 Task: Add a signature Dorian Garcia containing 'With sincere appreciation, Dorian Garcia' to email address softage.1@softage.net and add a folder Furniture
Action: Key pressed n
Screenshot: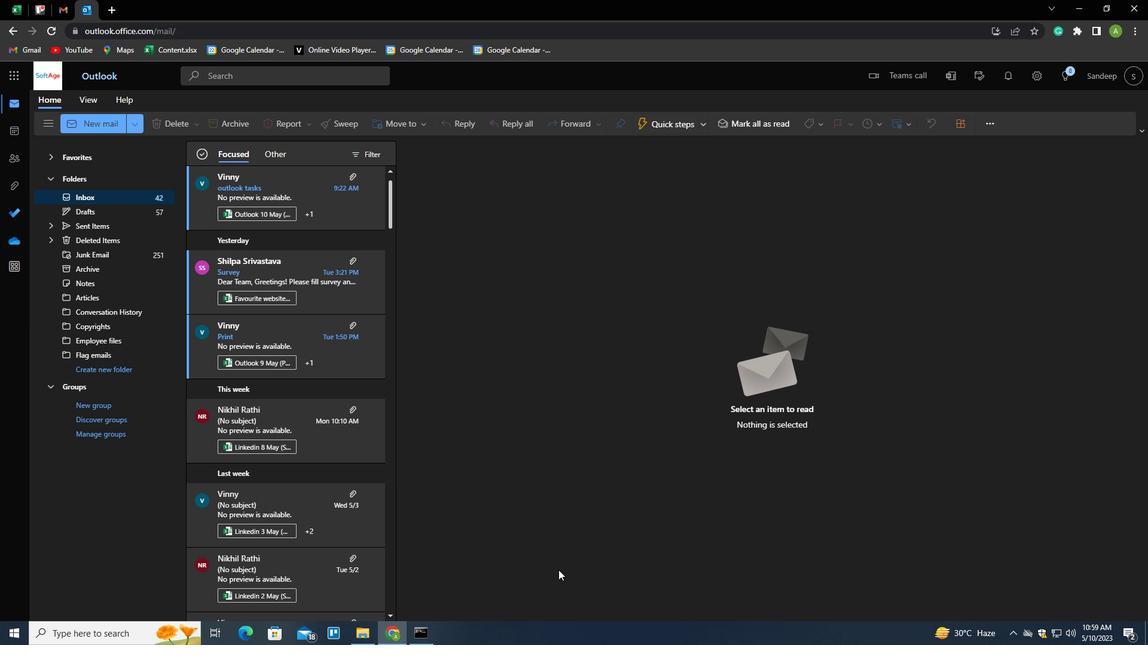 
Action: Mouse moved to (803, 131)
Screenshot: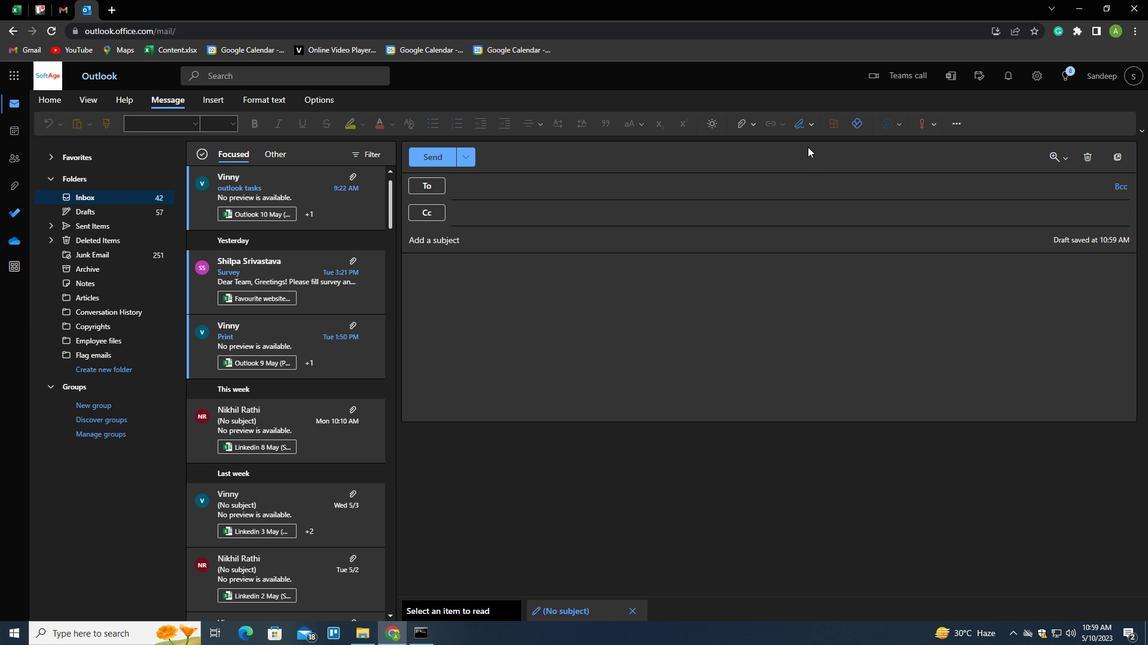 
Action: Mouse pressed left at (803, 131)
Screenshot: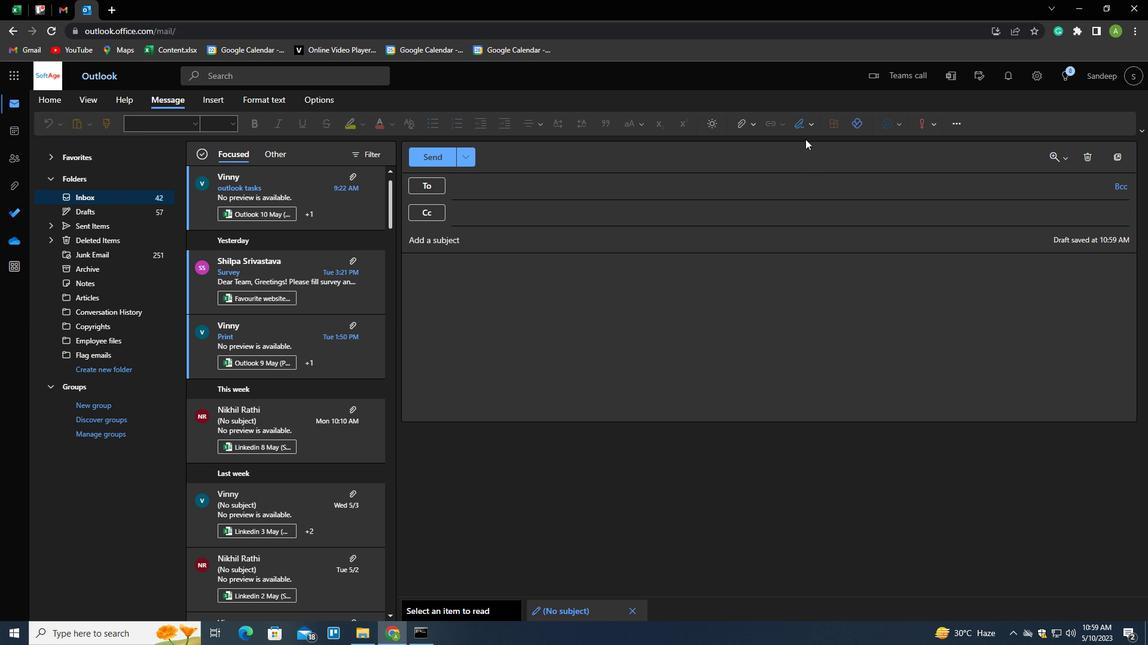 
Action: Mouse moved to (793, 147)
Screenshot: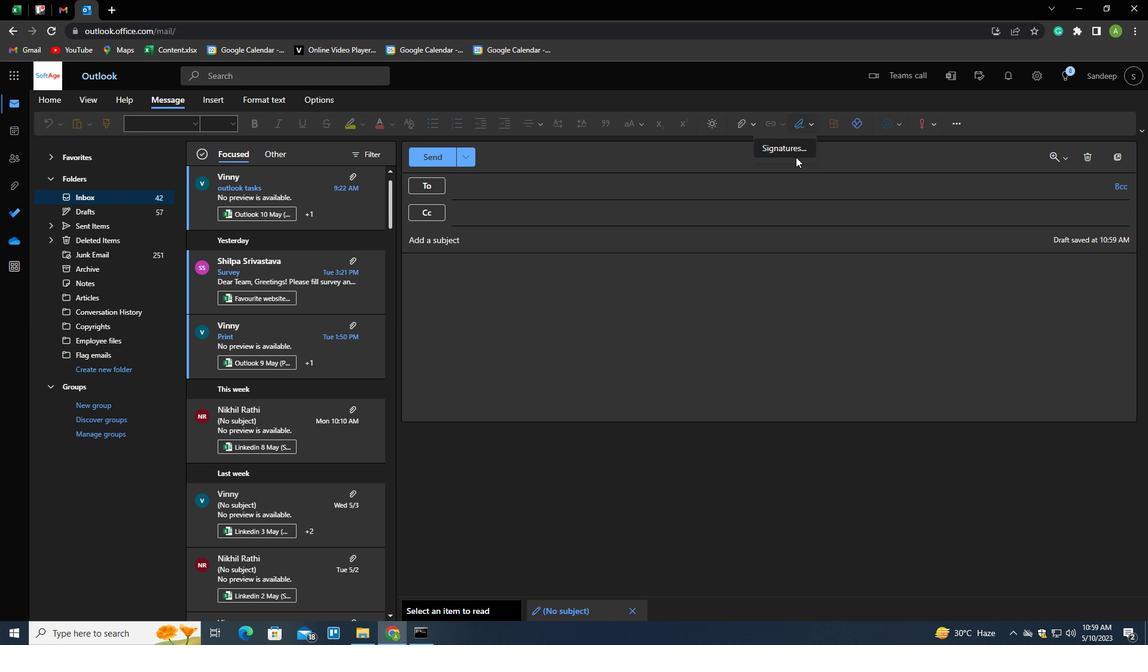 
Action: Mouse pressed left at (793, 147)
Screenshot: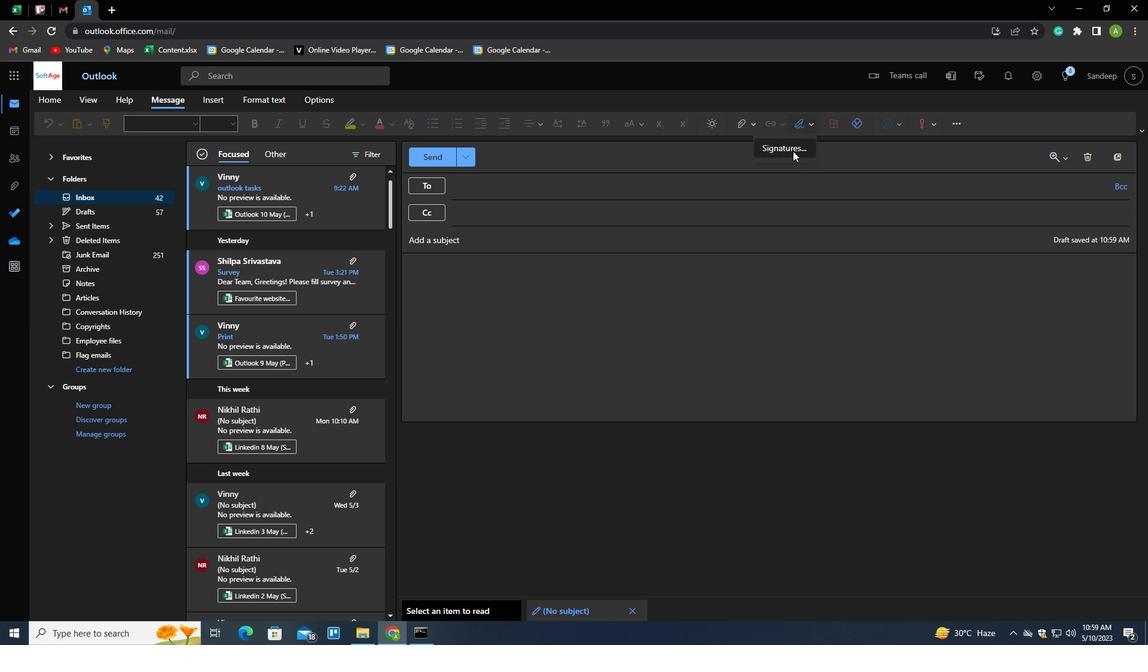 
Action: Mouse moved to (665, 290)
Screenshot: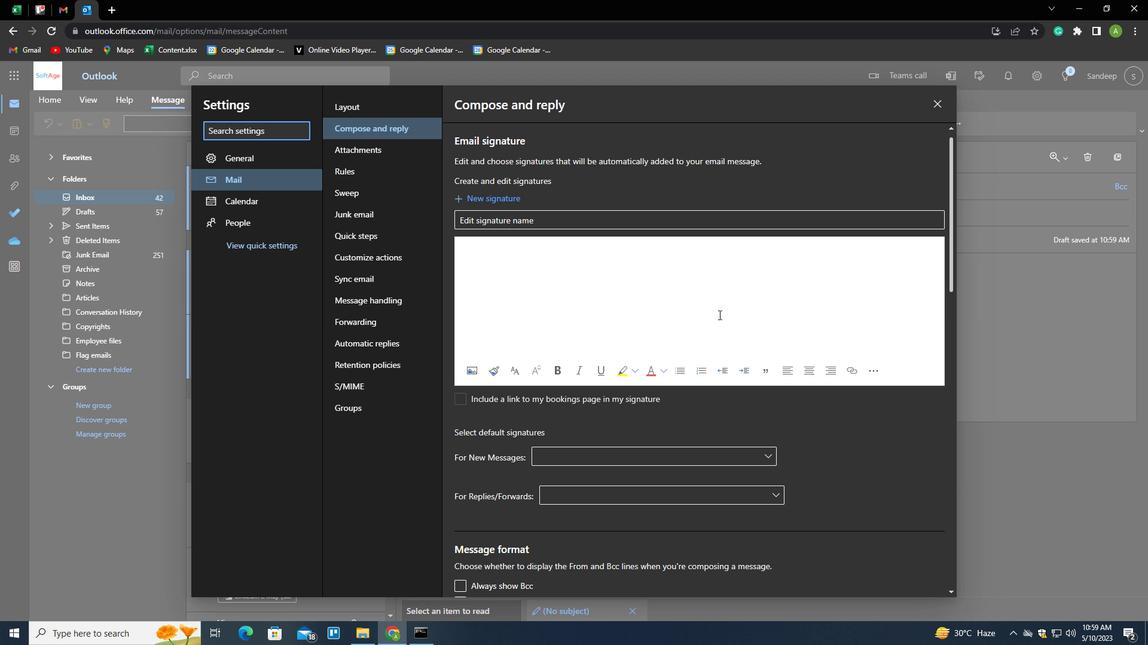 
Action: Mouse pressed left at (665, 290)
Screenshot: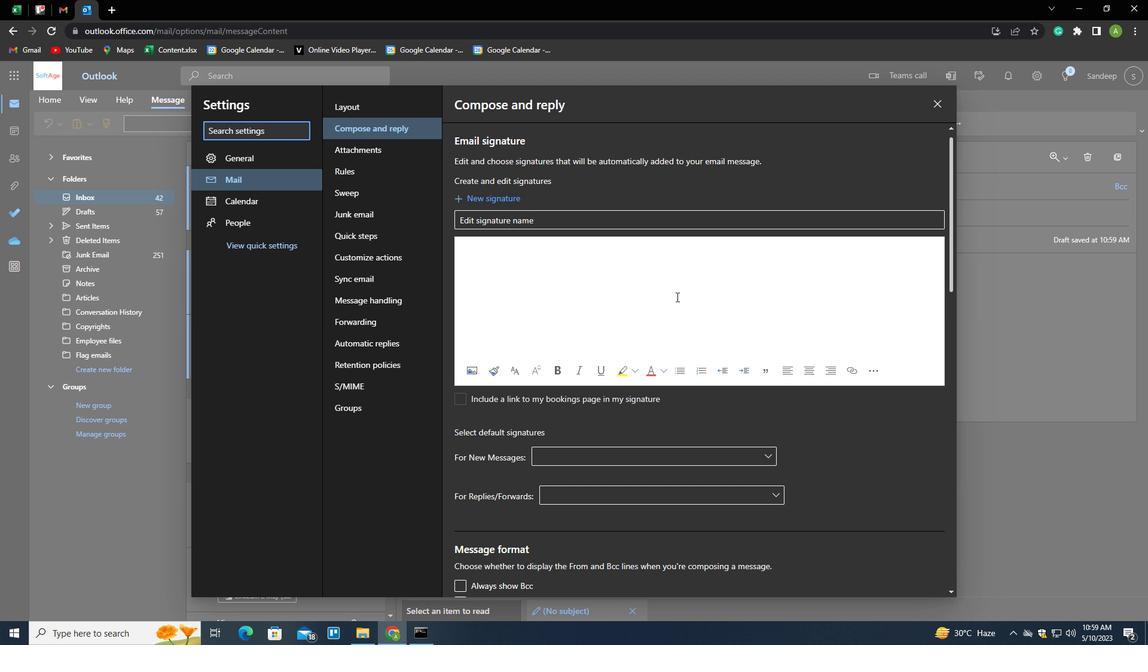 
Action: Key pressed <Key.shift>DORIE<Key.backspace>AN<Key.space><Key.shift>GARI<Key.backspace>CIA<Key.home><Key.shift_r><Key.enter><Key.enter><Key.enter><Key.enter><Key.enter><Key.enter><Key.enter><Key.up><Key.shift>WIRH<Key.backspace><Key.backspace>TH<Key.space>SINCERE<Key.space>APPRECIATION
Screenshot: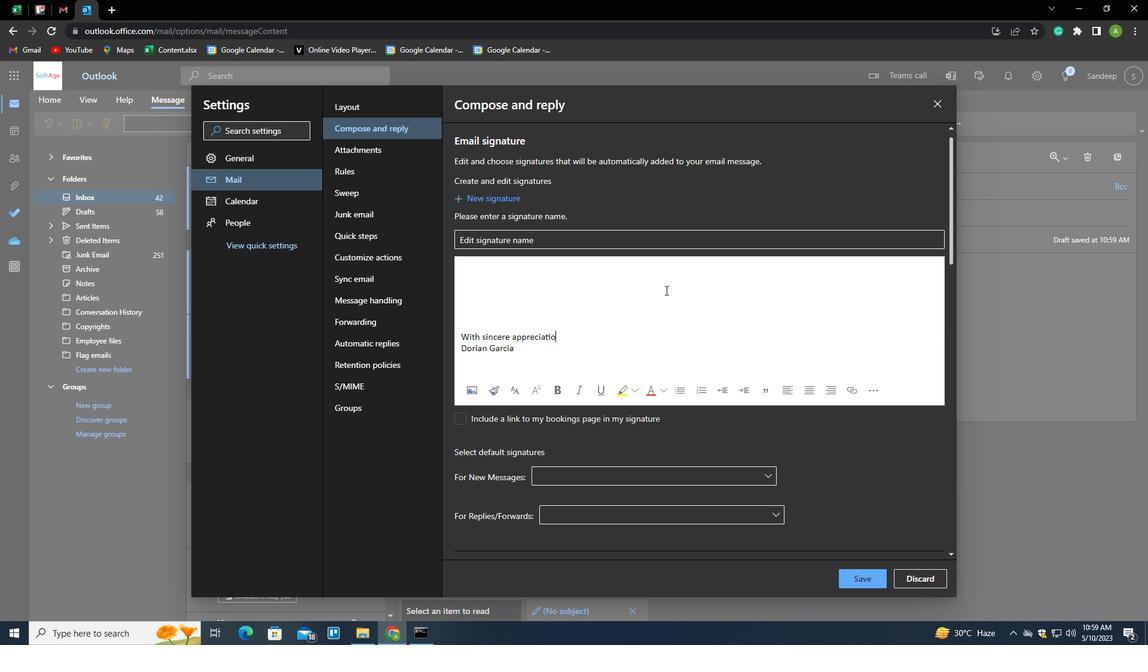 
Action: Mouse moved to (604, 233)
Screenshot: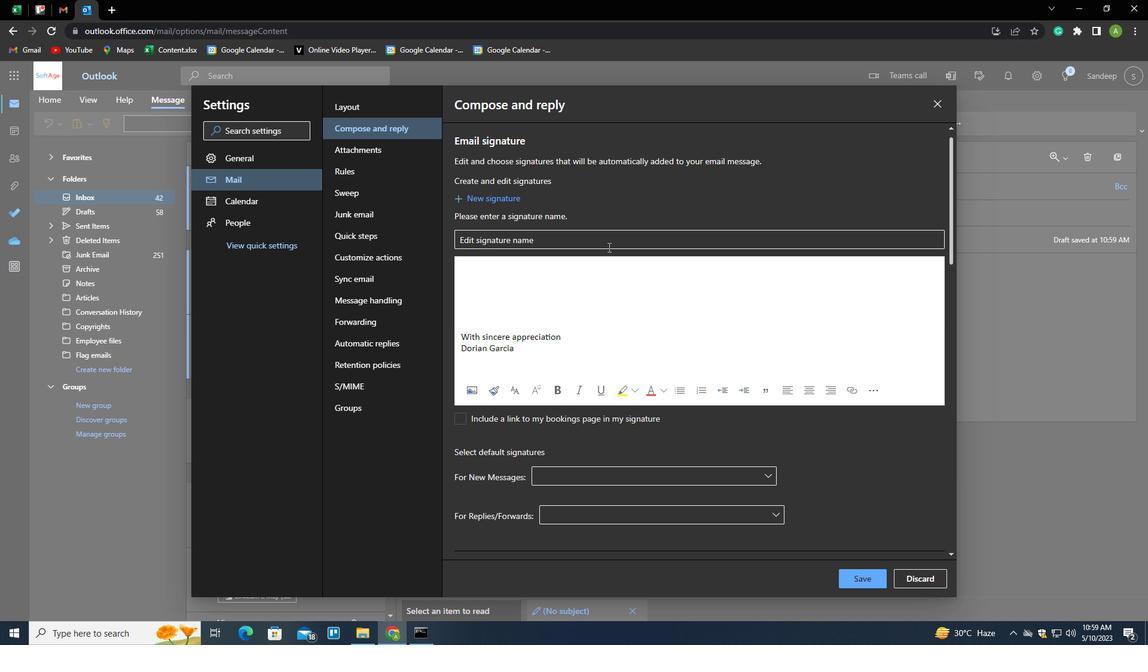 
Action: Mouse pressed left at (604, 233)
Screenshot: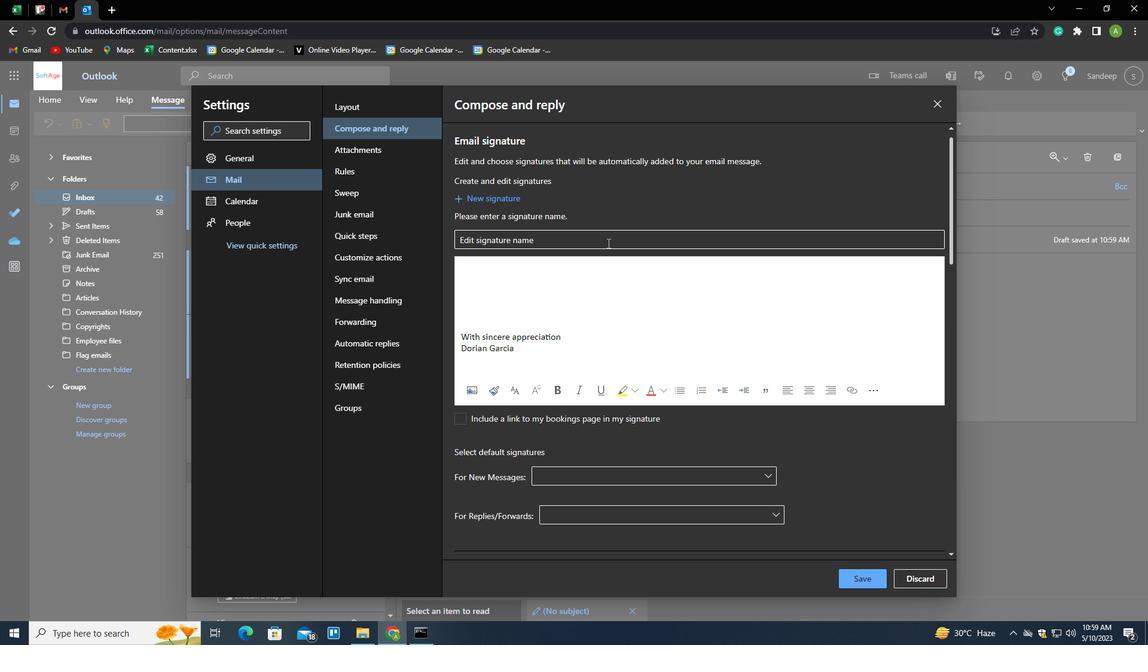 
Action: Key pressed <Key.shift>D
Screenshot: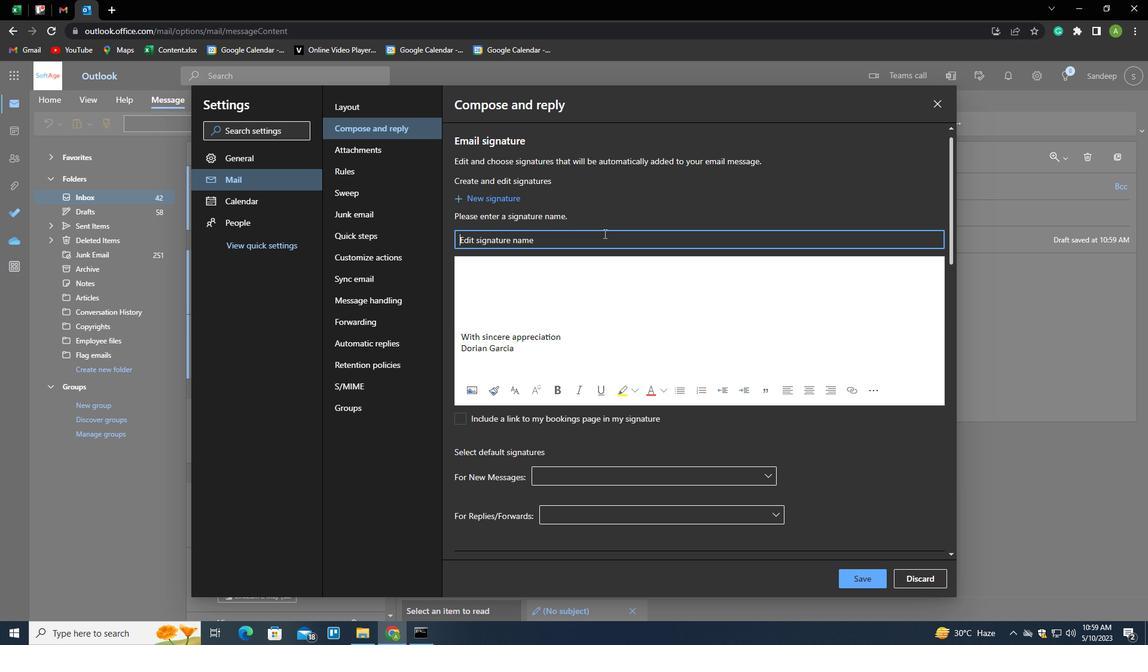 
Action: Mouse moved to (602, 232)
Screenshot: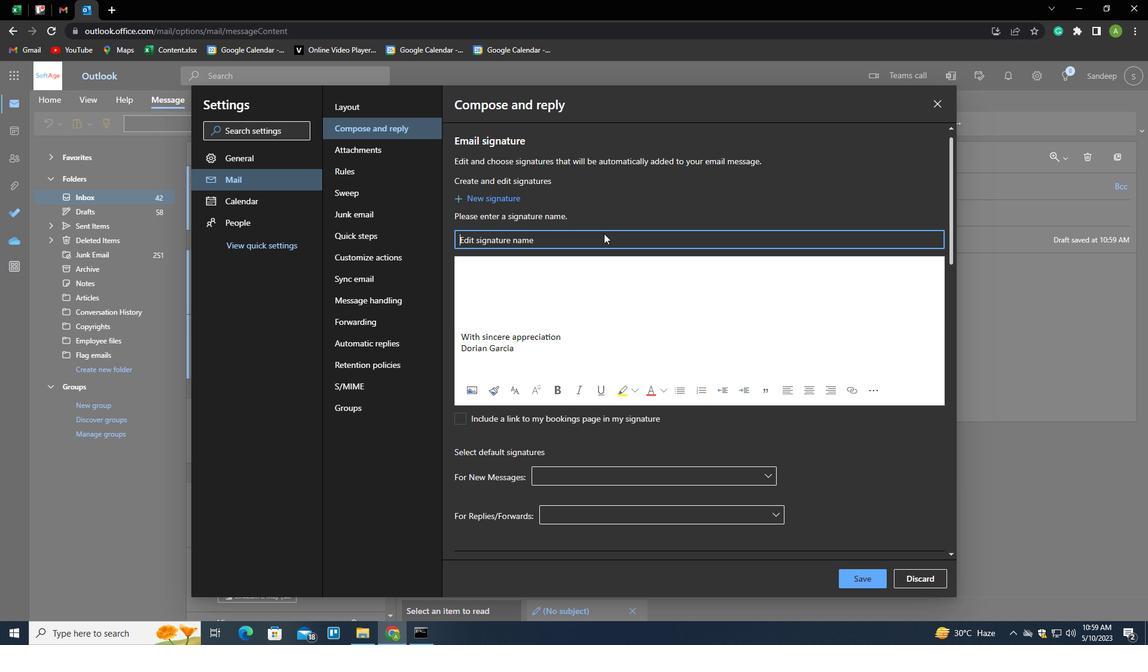 
Action: Key pressed ORIAN<Key.space><Key.shift><Key.shift>GARCIA
Screenshot: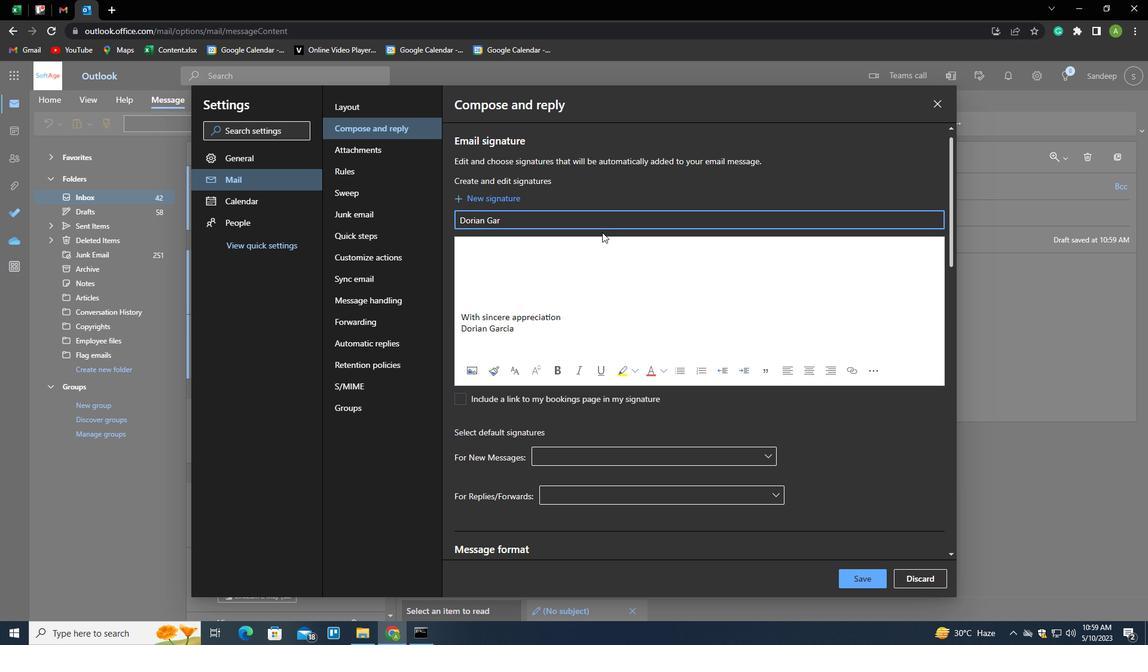 
Action: Mouse moved to (850, 577)
Screenshot: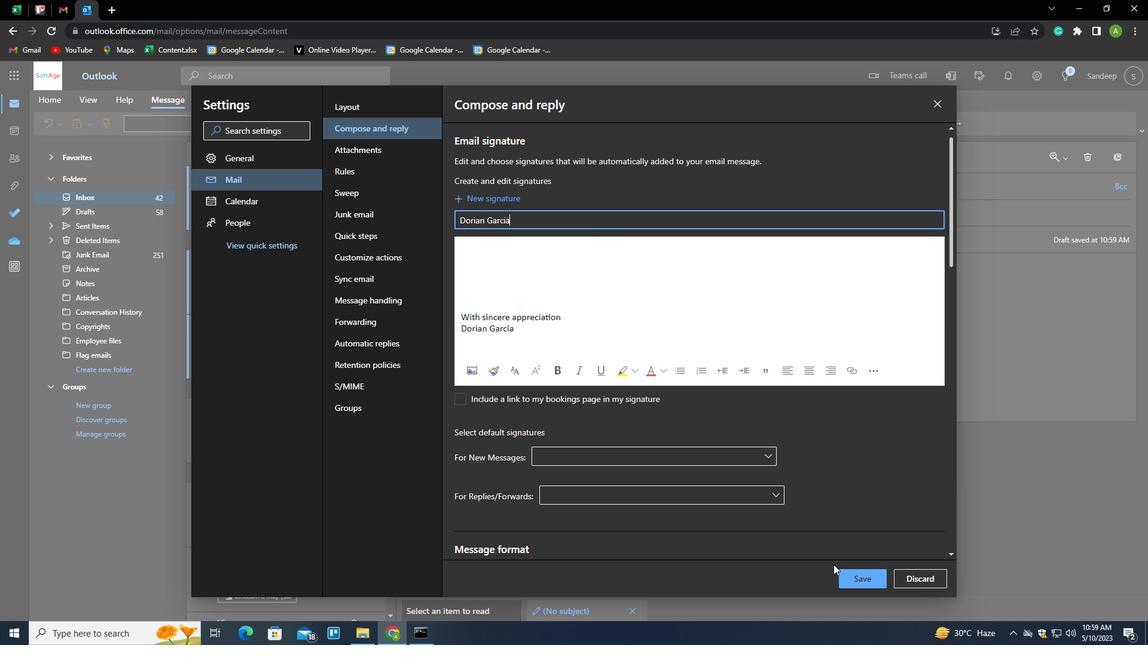 
Action: Mouse pressed left at (850, 577)
Screenshot: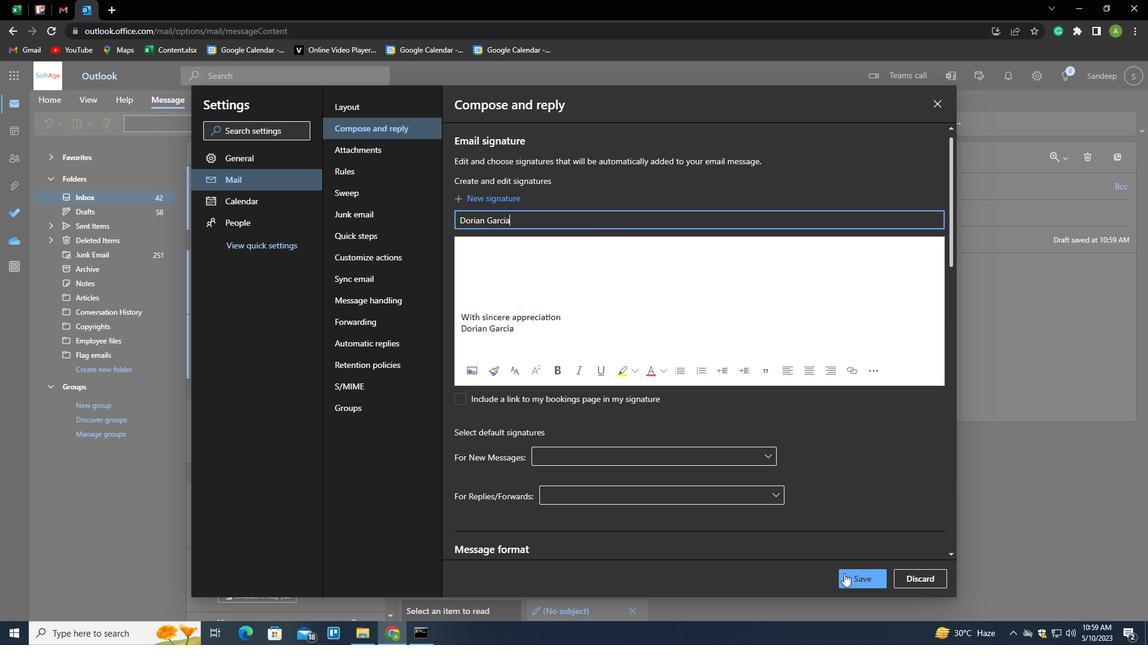 
Action: Mouse moved to (1017, 406)
Screenshot: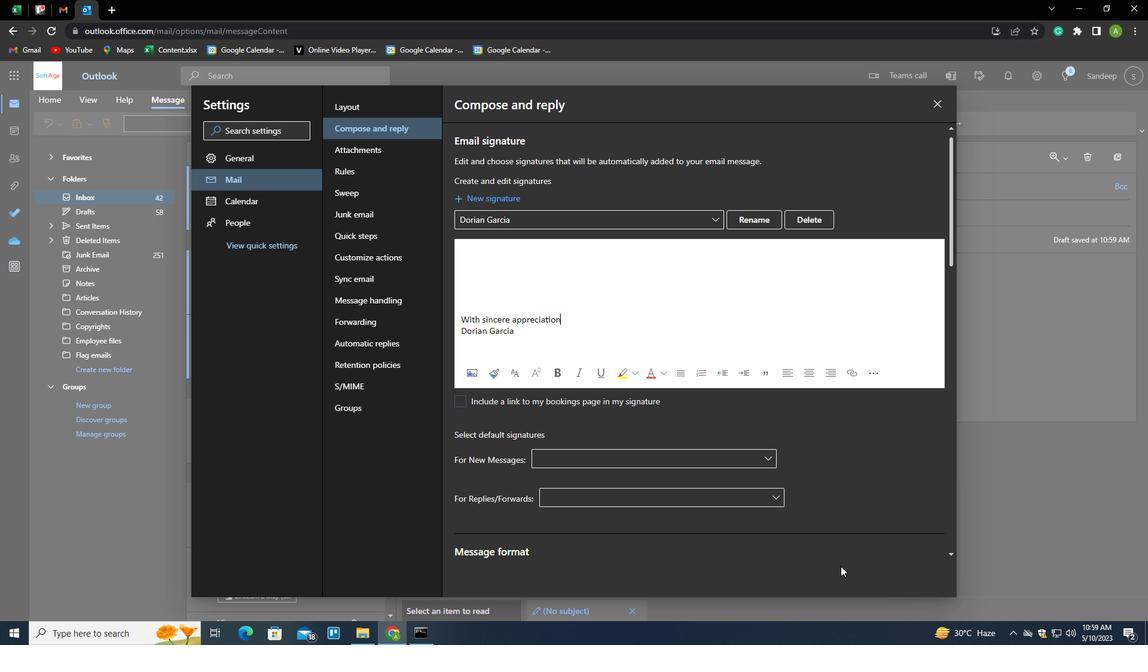 
Action: Mouse pressed left at (1017, 406)
Screenshot: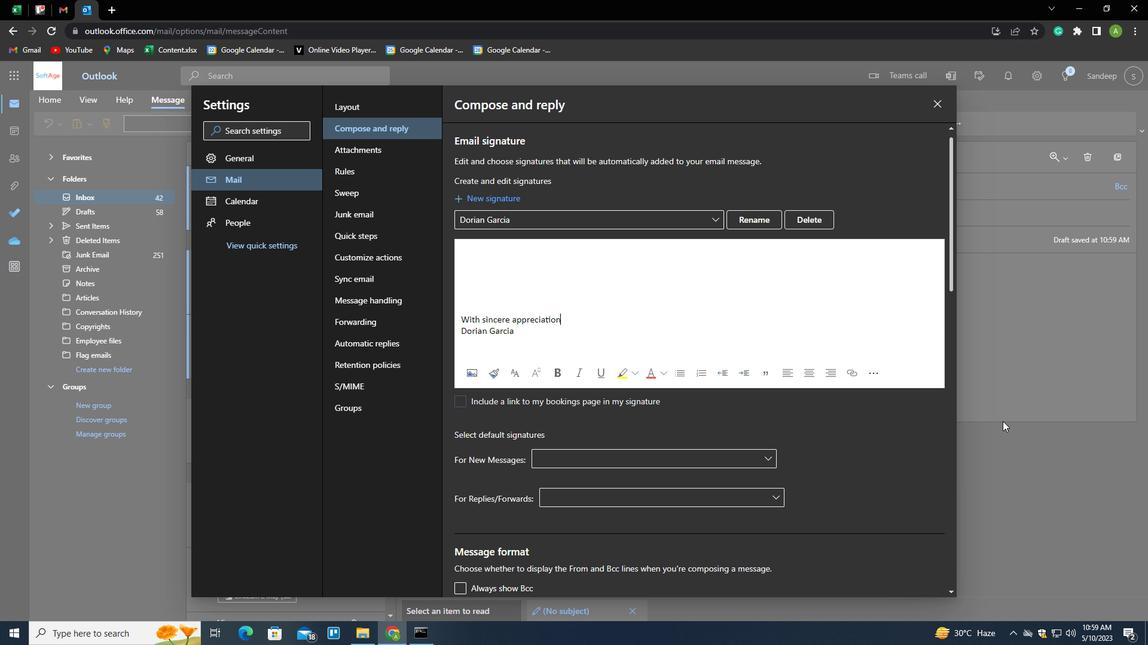 
Action: Mouse moved to (814, 128)
Screenshot: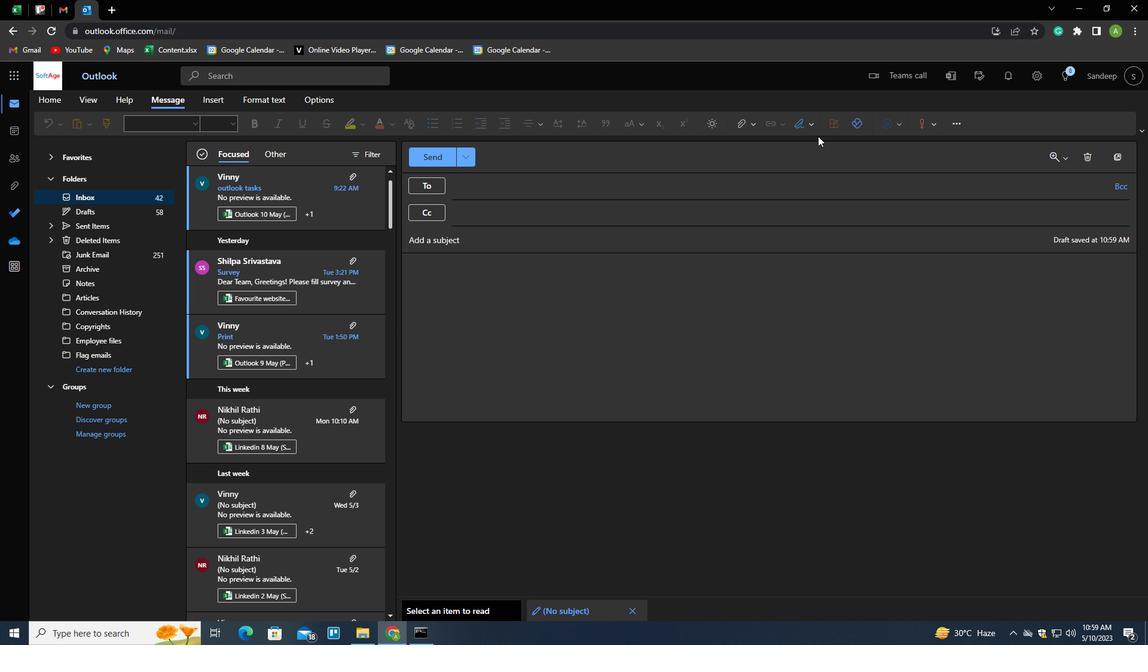 
Action: Mouse pressed left at (814, 128)
Screenshot: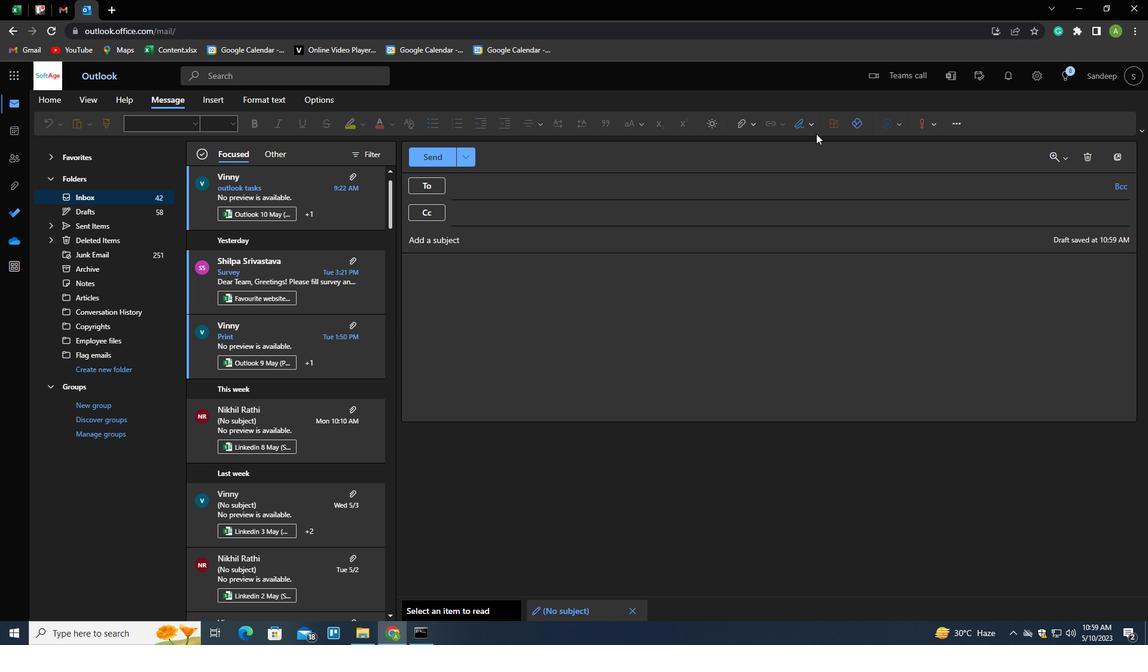 
Action: Mouse moved to (791, 144)
Screenshot: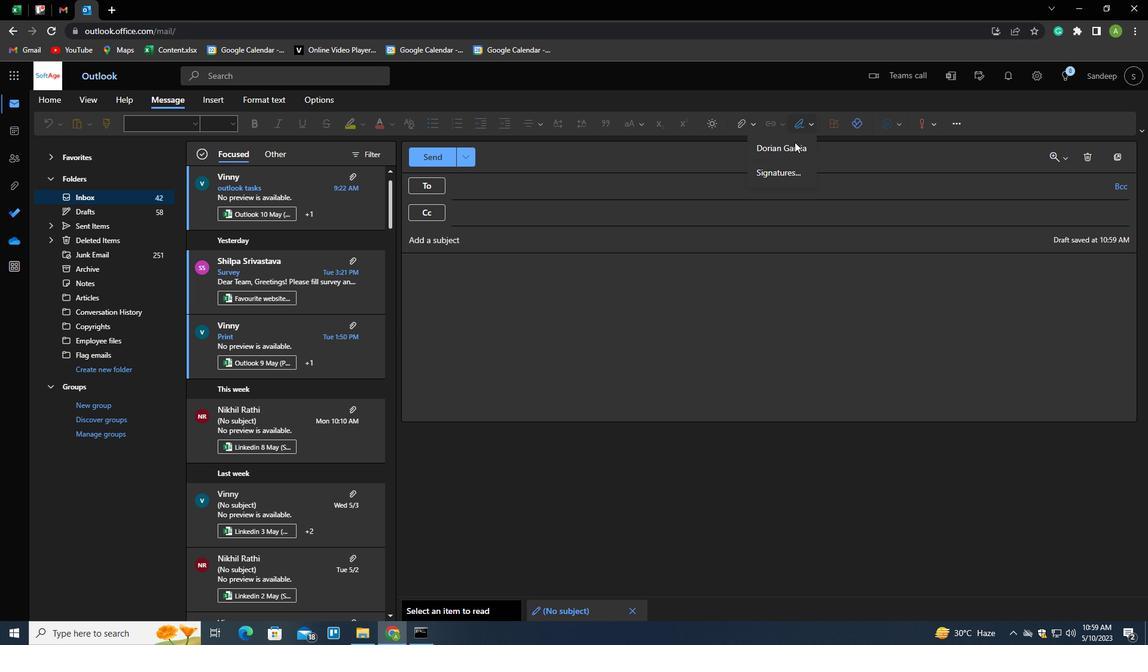 
Action: Mouse pressed left at (791, 144)
Screenshot: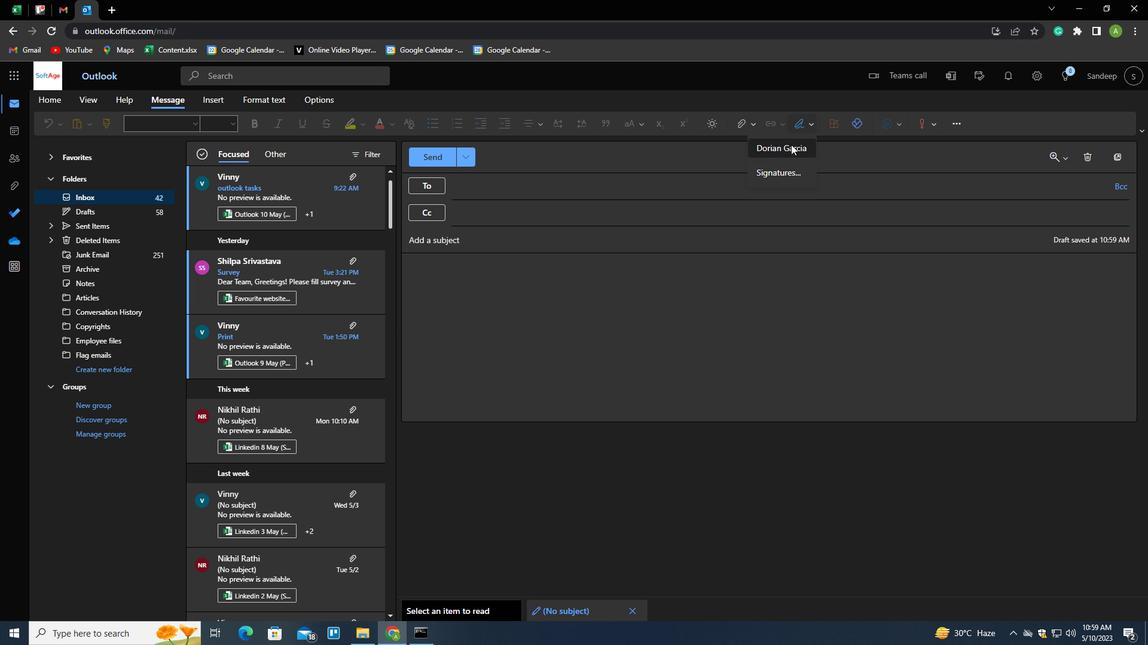 
Action: Mouse moved to (510, 190)
Screenshot: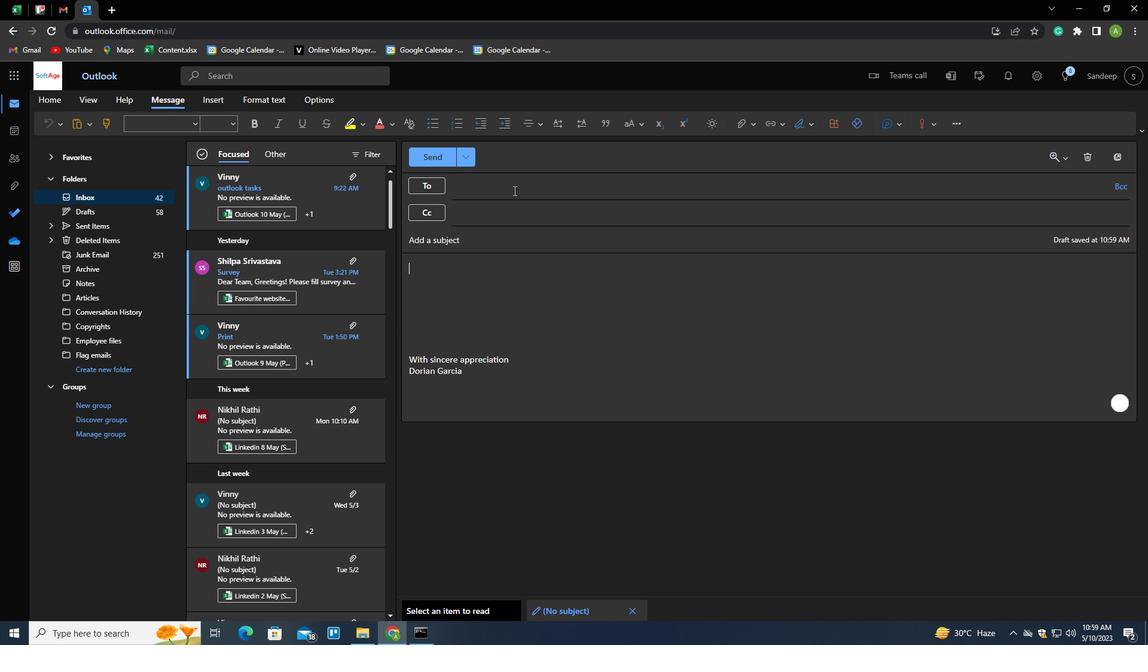 
Action: Mouse pressed left at (510, 190)
Screenshot: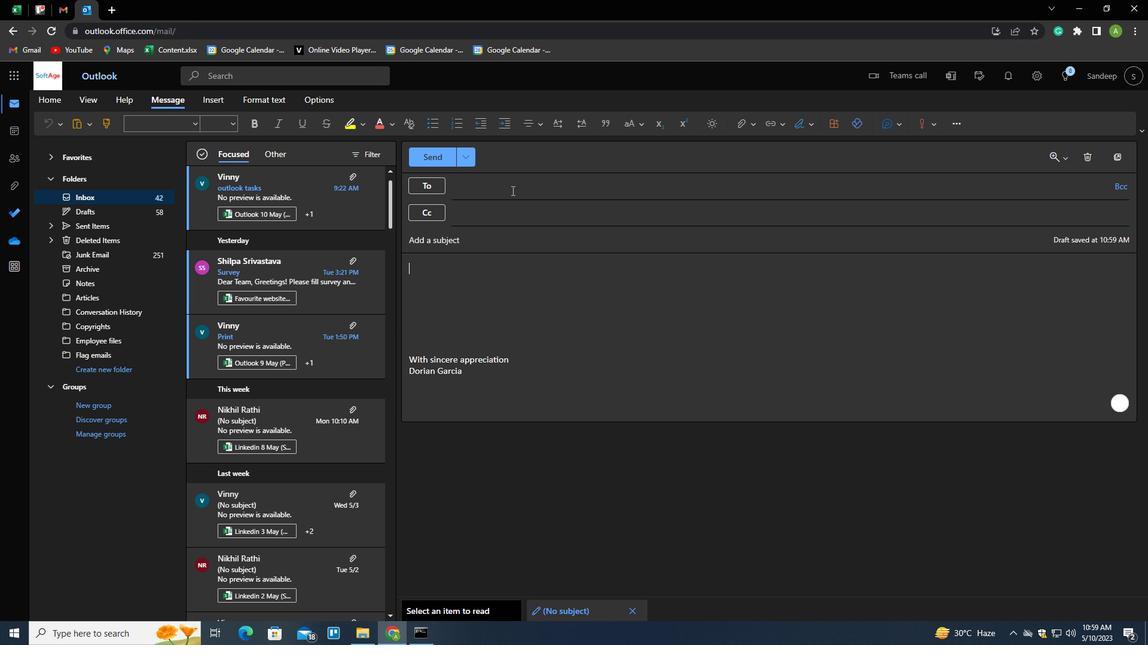 
Action: Key pressed F<Key.backspace>SOFTAGE.1<Key.shift>@SOFAG<Key.backspace><Key.backspace>TAGE.NET
Screenshot: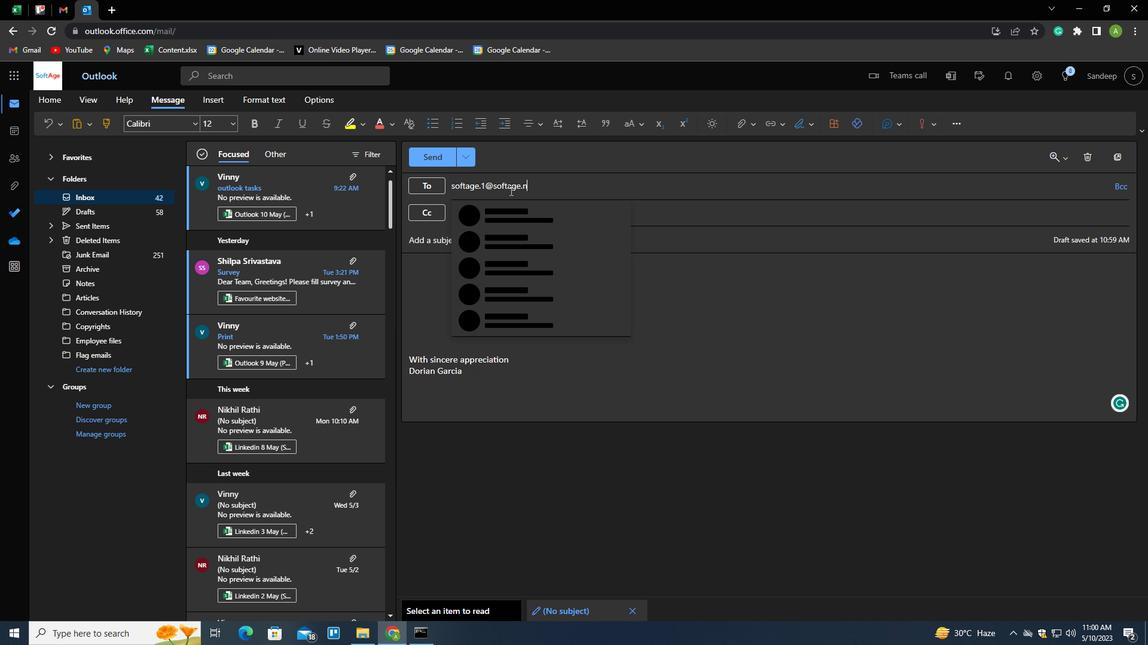 
Action: Mouse moved to (519, 221)
Screenshot: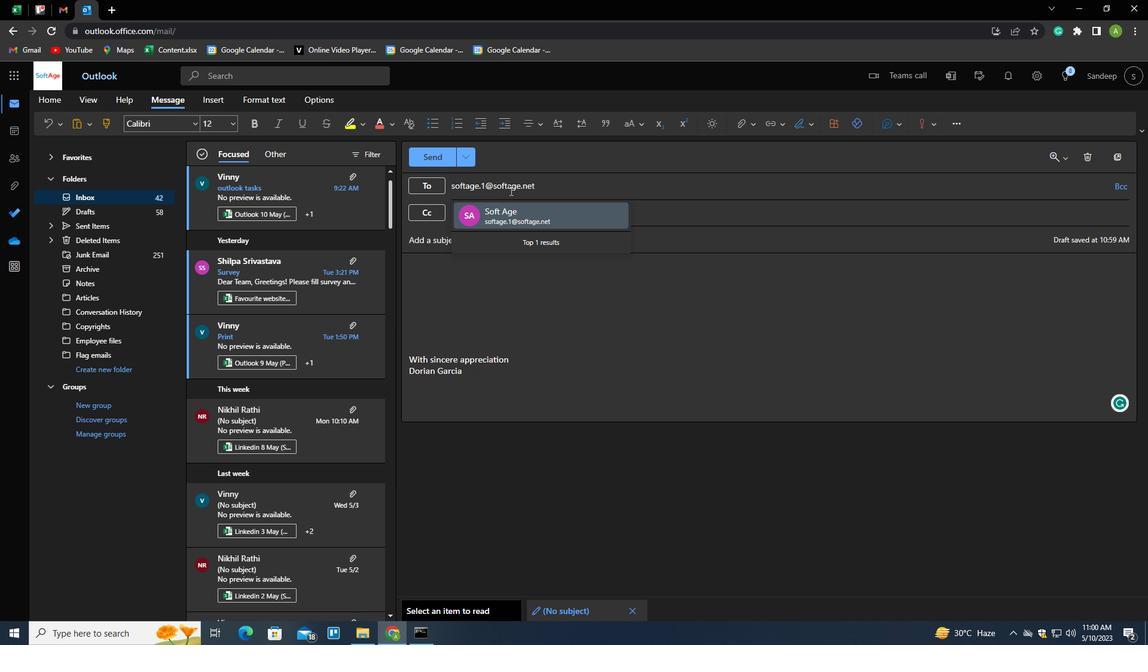 
Action: Mouse pressed left at (519, 221)
Screenshot: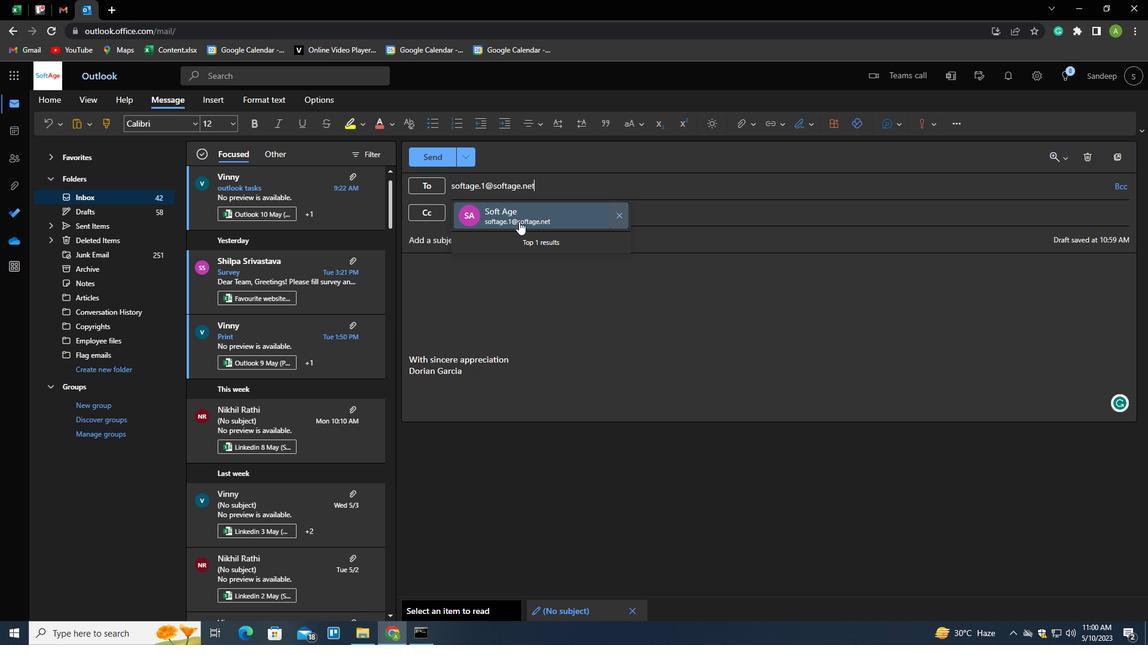 
Action: Mouse moved to (126, 370)
Screenshot: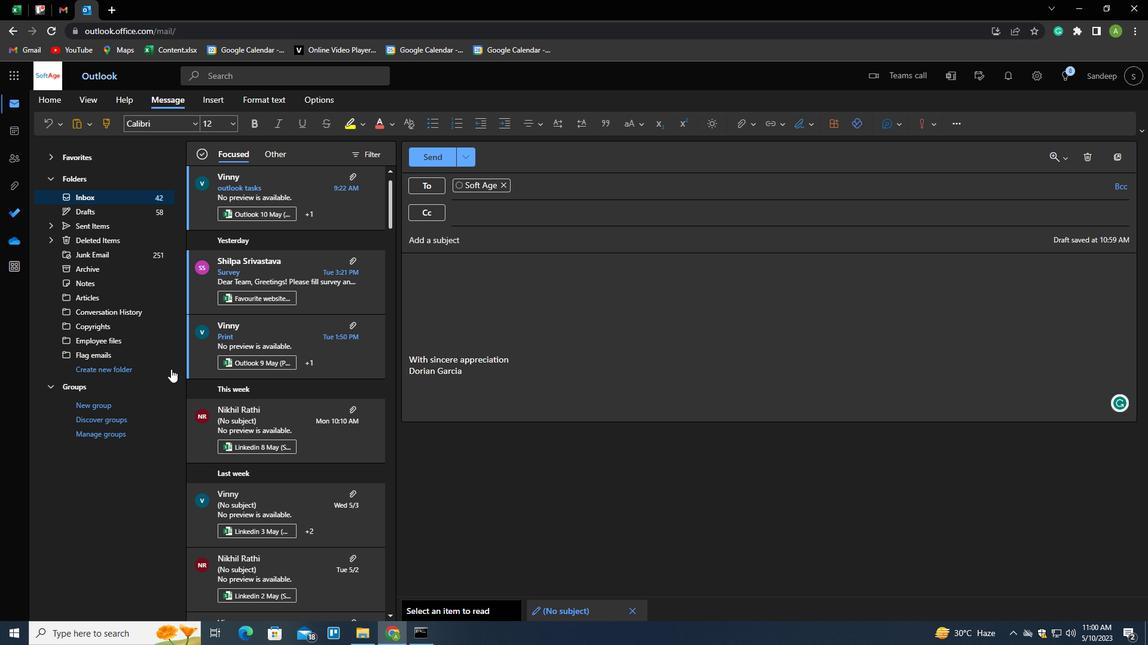 
Action: Mouse pressed left at (126, 370)
Screenshot: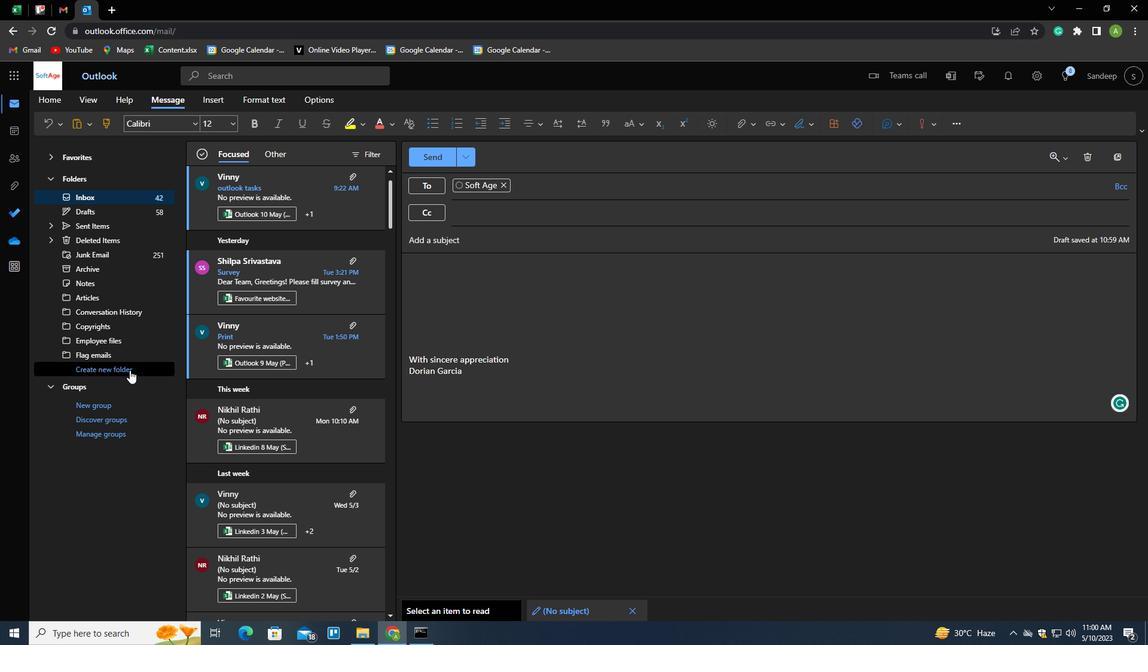
Action: Mouse moved to (126, 371)
Screenshot: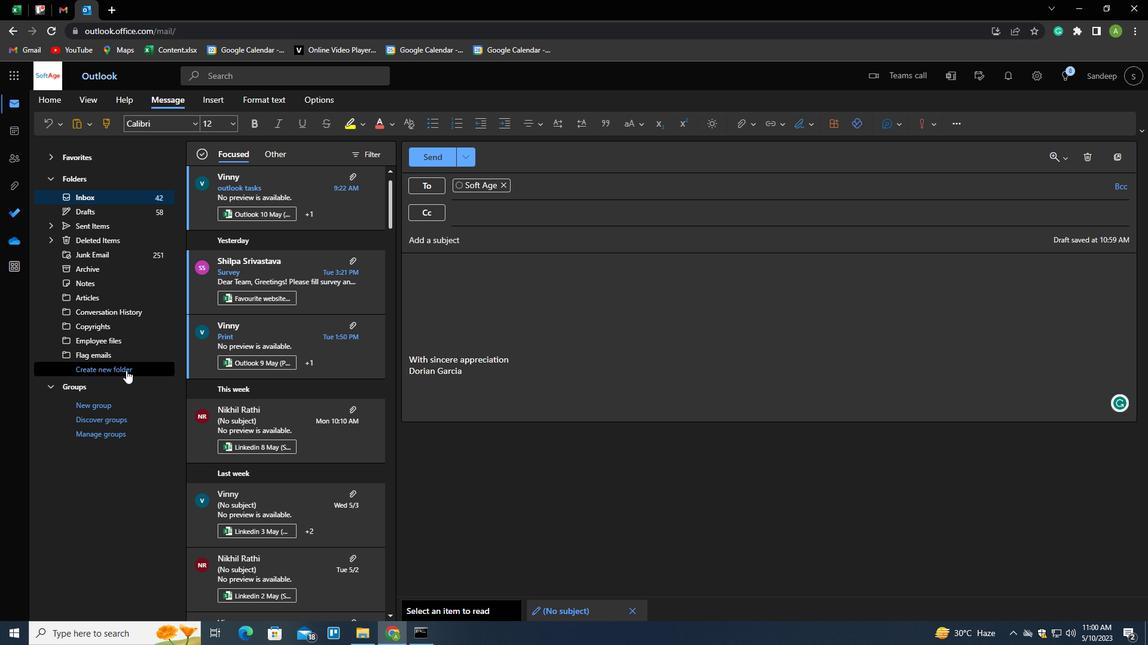 
Action: Key pressed <Key.shift>FURNITURE<Key.enter>
Screenshot: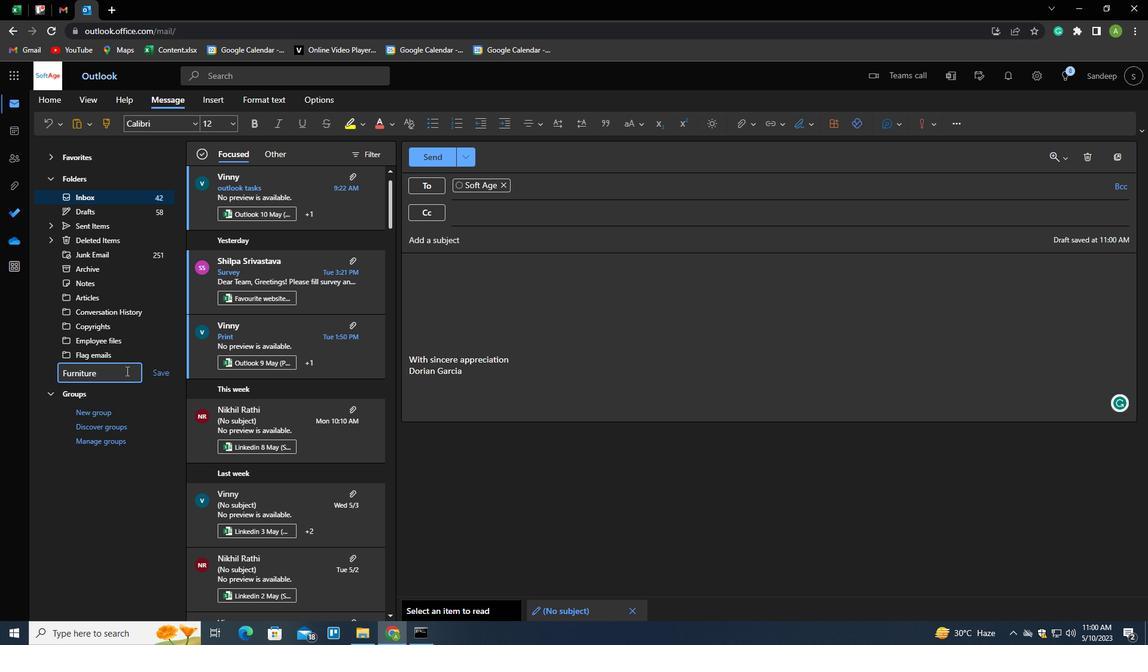 
Action: Mouse moved to (548, 517)
Screenshot: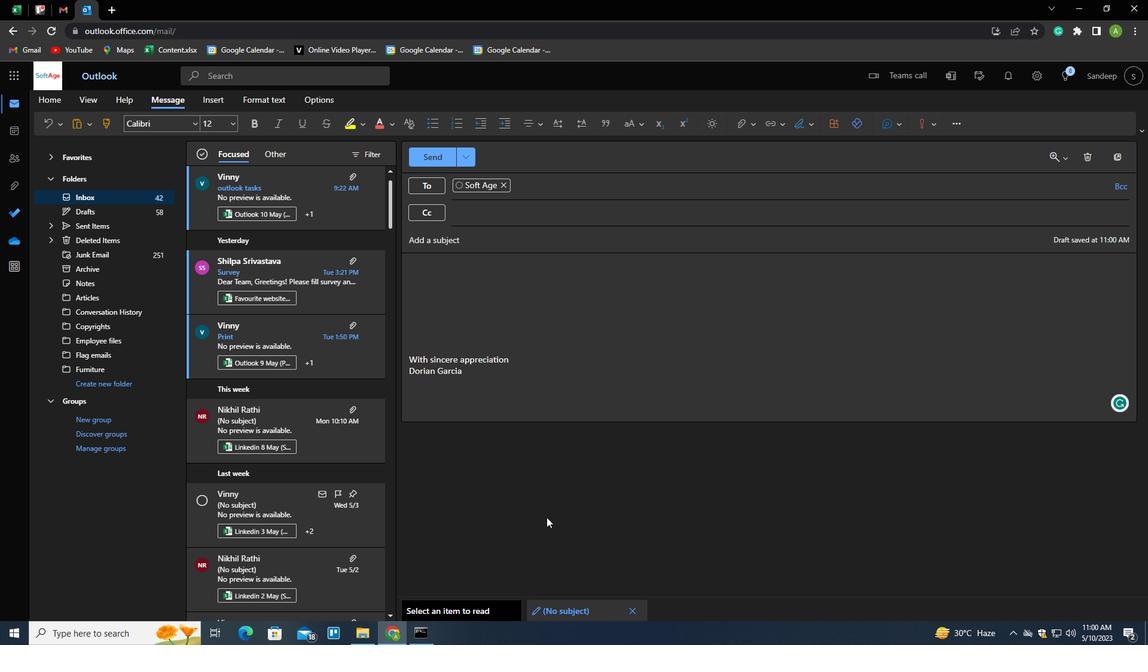 
